 Task: Select the option "Any workspace member" in board deletion restrictions .
Action: Mouse pressed left at (347, 247)
Screenshot: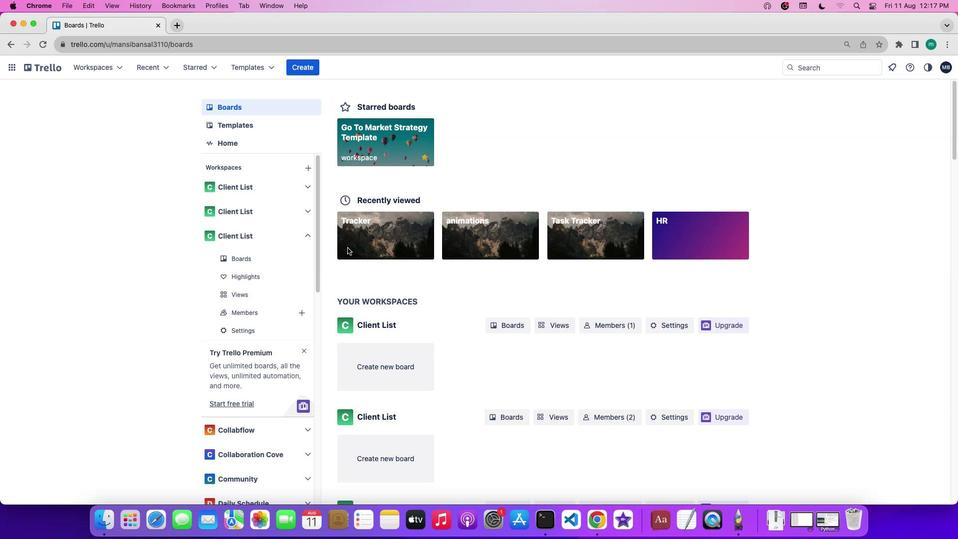 
Action: Mouse pressed left at (347, 247)
Screenshot: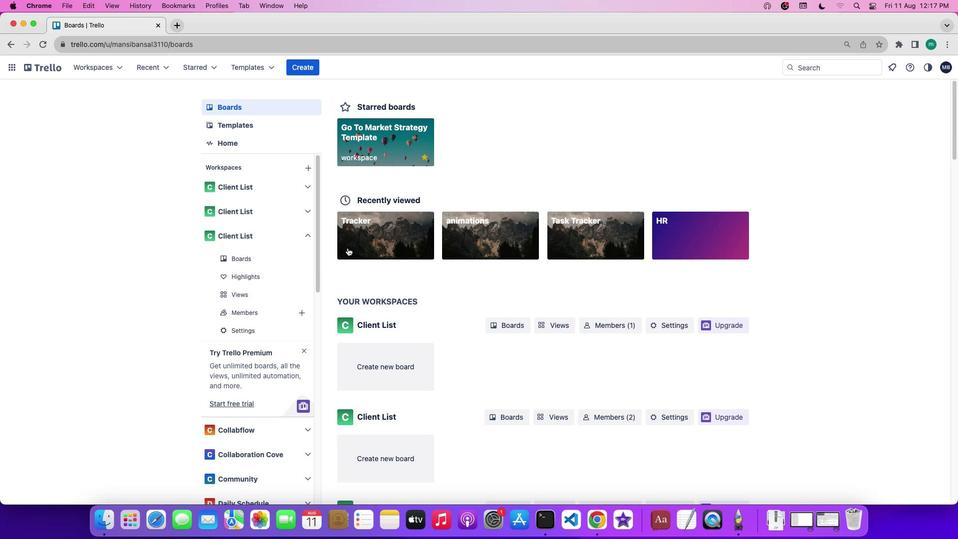 
Action: Mouse moved to (75, 157)
Screenshot: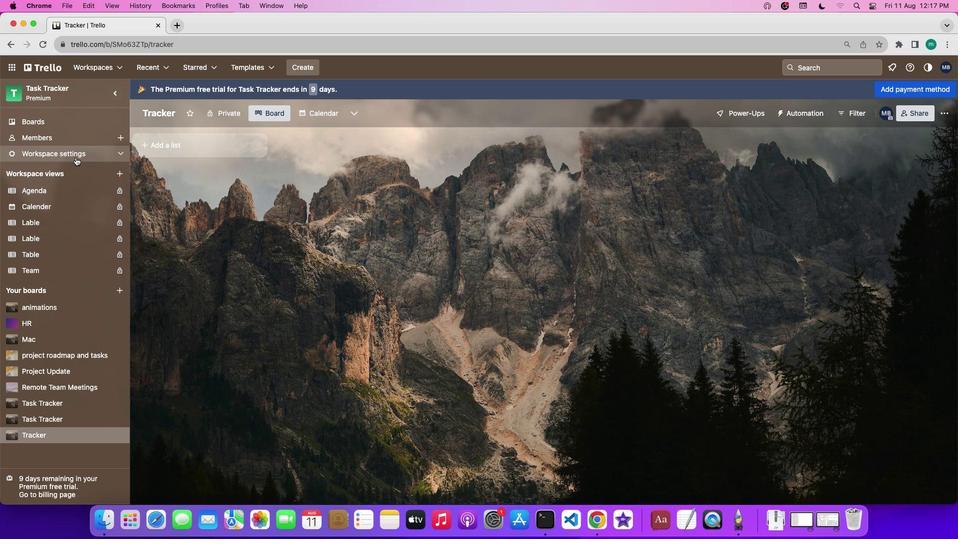 
Action: Mouse pressed left at (75, 157)
Screenshot: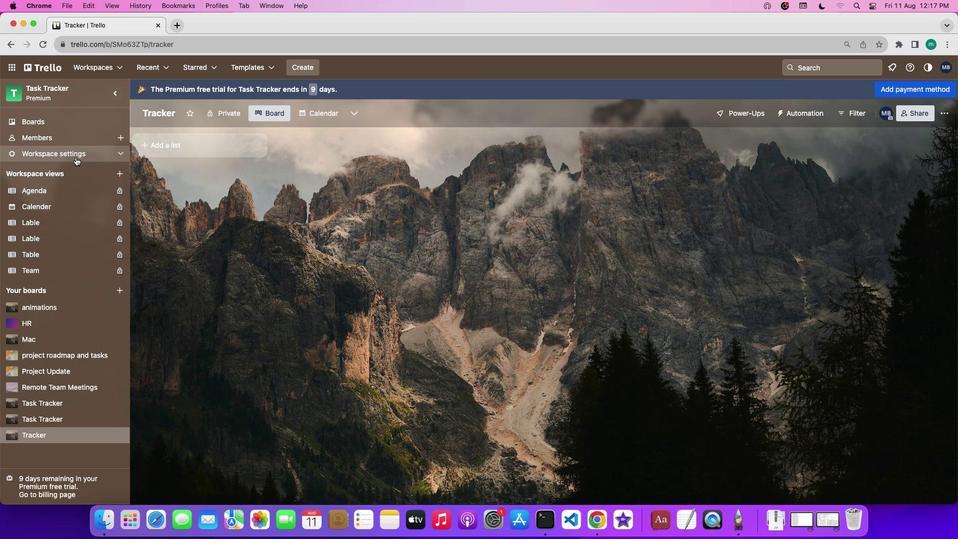
Action: Mouse moved to (239, 181)
Screenshot: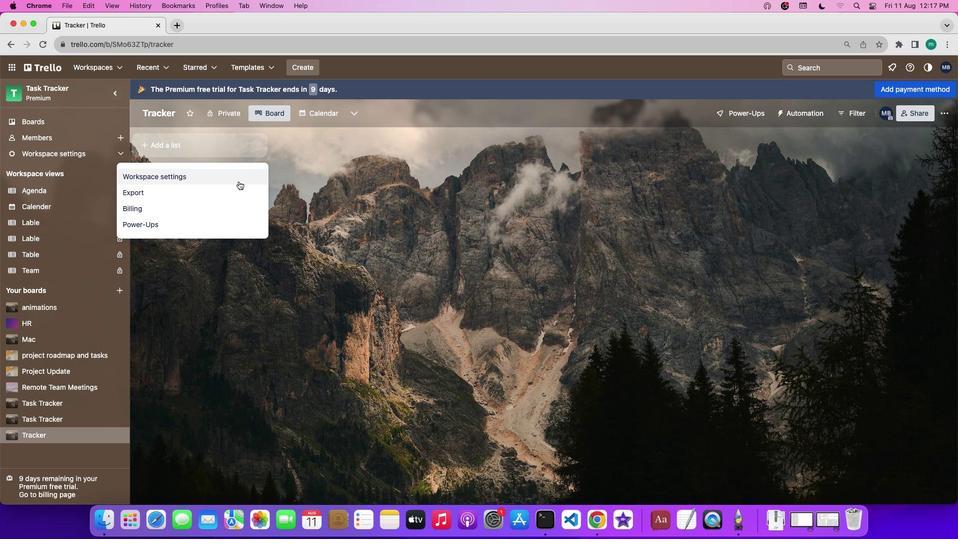 
Action: Mouse pressed left at (239, 181)
Screenshot: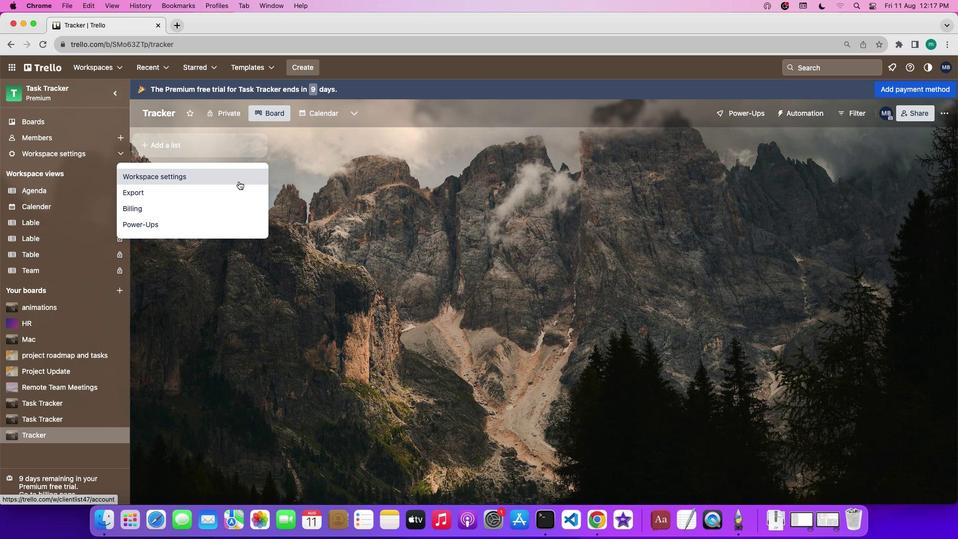 
Action: Mouse moved to (633, 344)
Screenshot: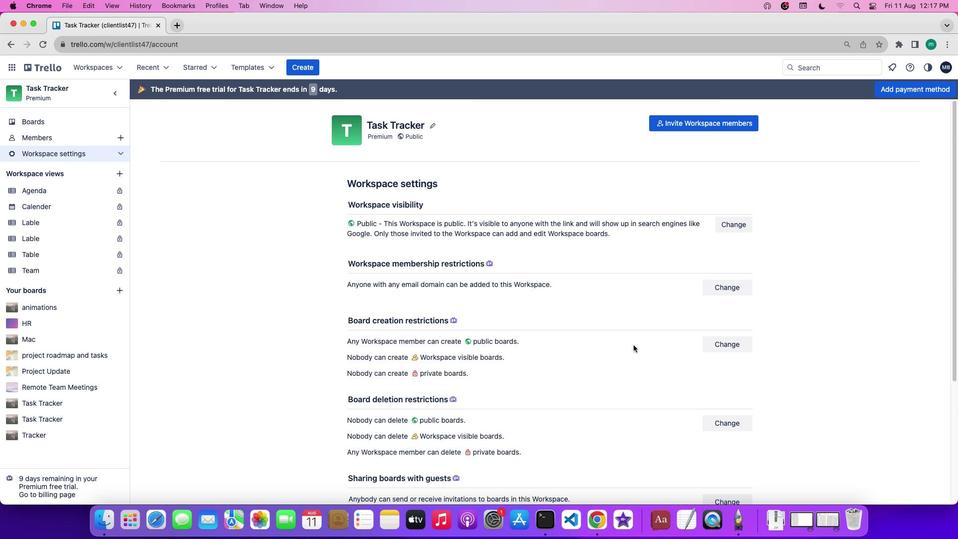 
Action: Mouse scrolled (633, 344) with delta (0, 0)
Screenshot: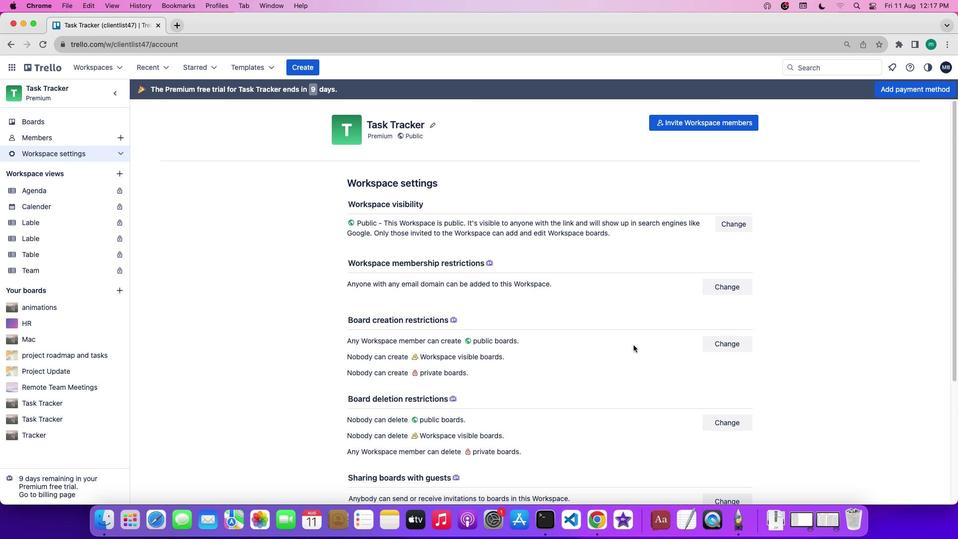 
Action: Mouse scrolled (633, 344) with delta (0, 0)
Screenshot: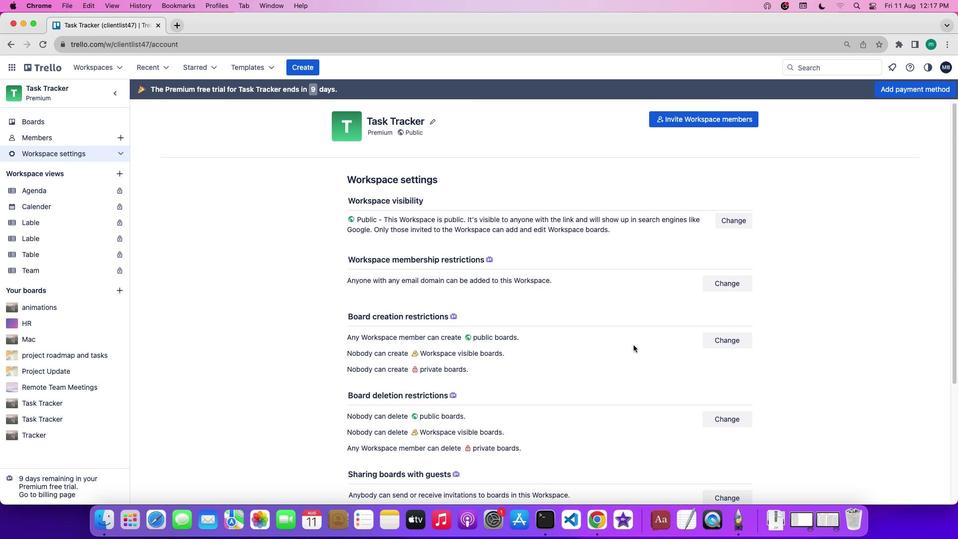 
Action: Mouse scrolled (633, 344) with delta (0, 0)
Screenshot: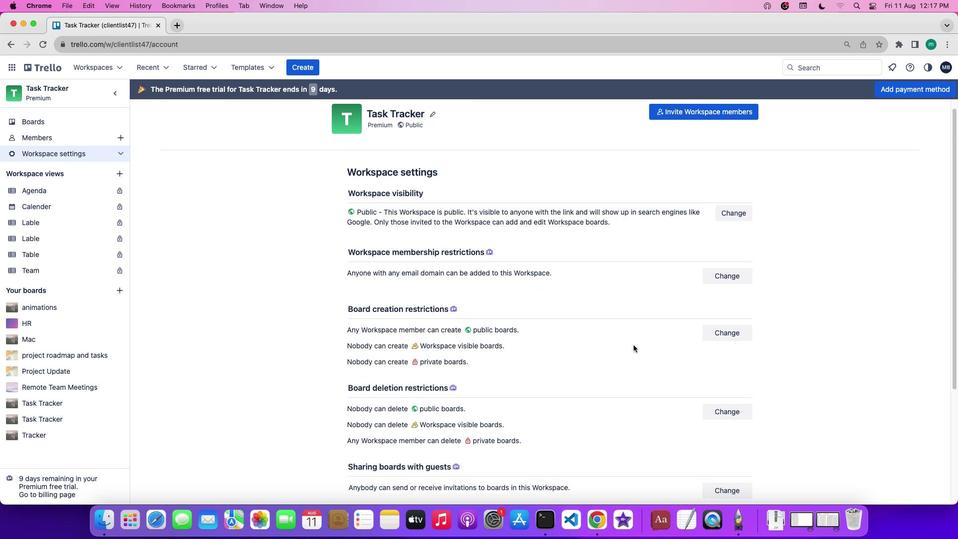 
Action: Mouse scrolled (633, 344) with delta (0, 0)
Screenshot: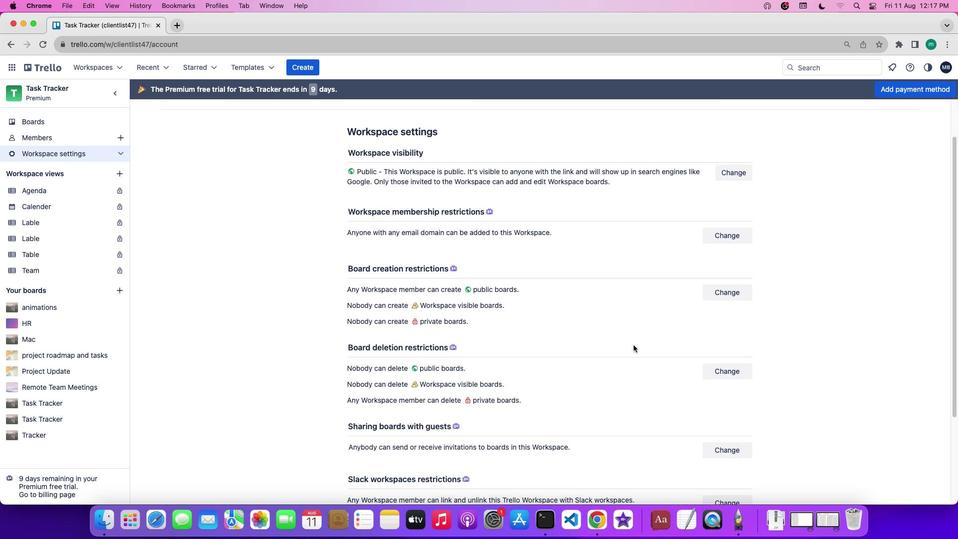 
Action: Mouse moved to (739, 310)
Screenshot: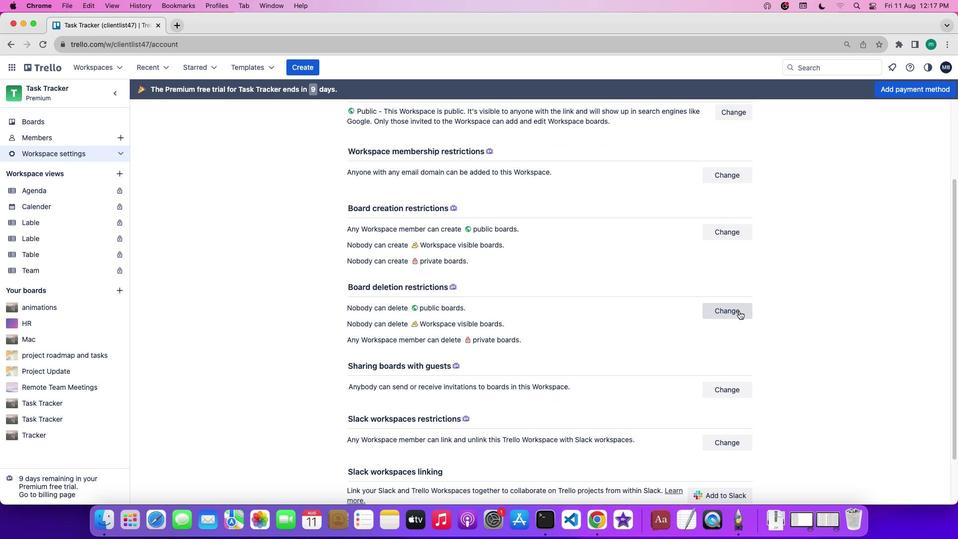
Action: Mouse pressed left at (739, 310)
Screenshot: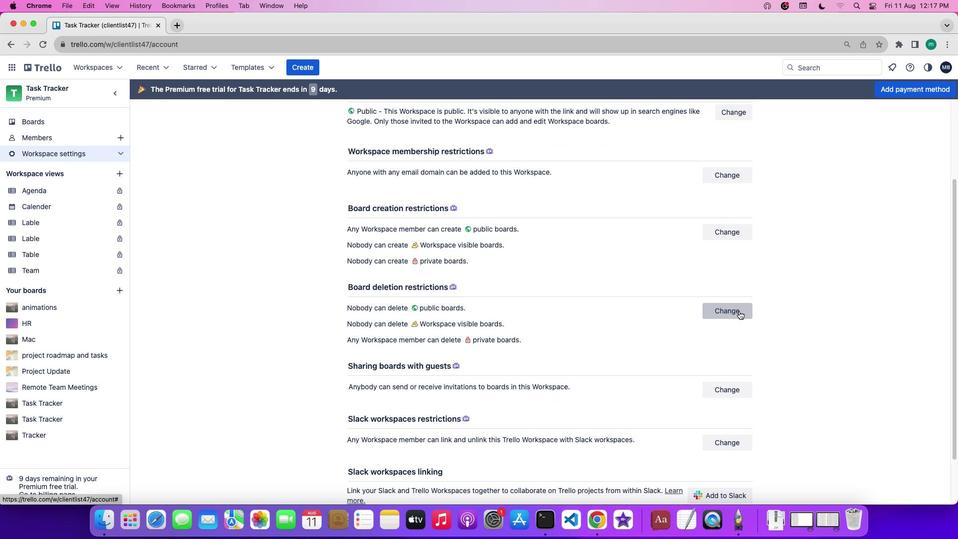 
Action: Mouse moved to (748, 283)
Screenshot: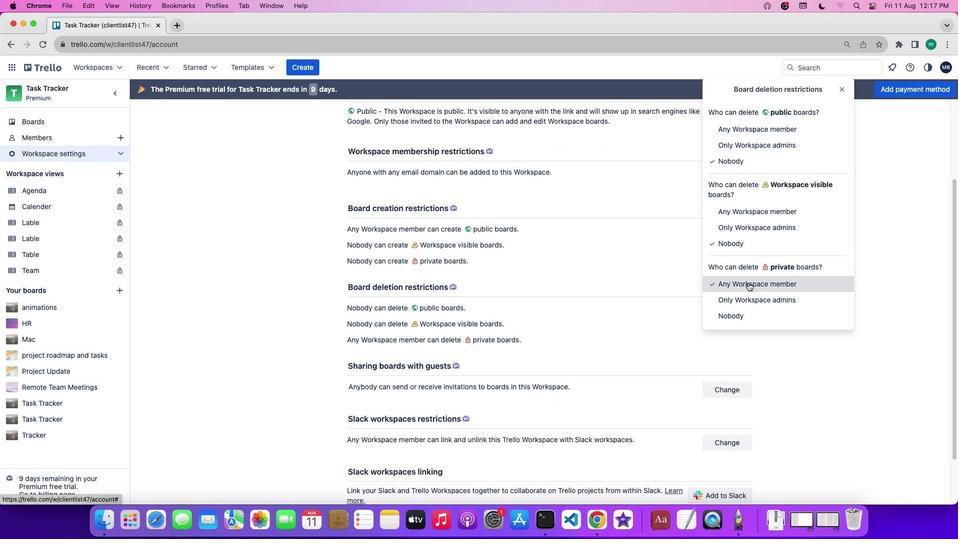 
Action: Mouse pressed left at (748, 283)
Screenshot: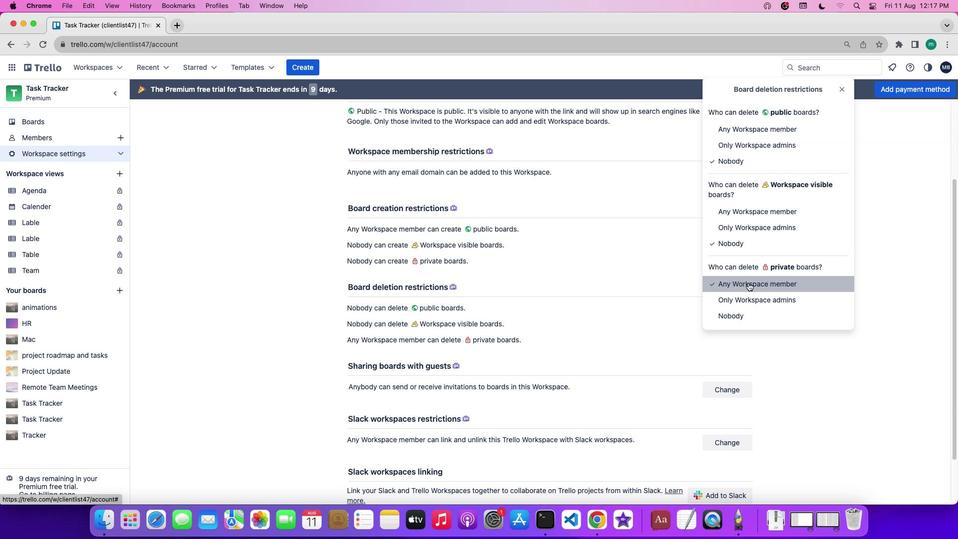
Action: Mouse moved to (748, 283)
Screenshot: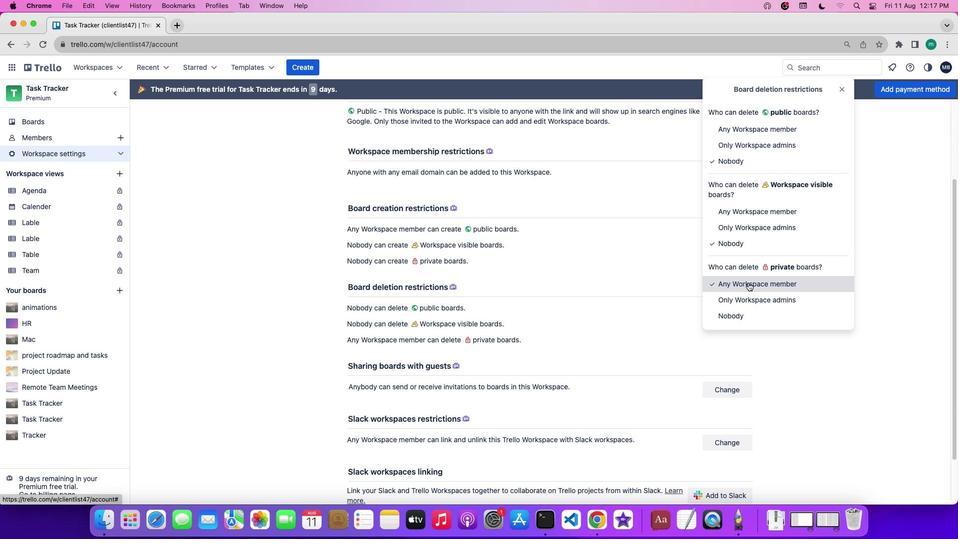 
